 Task: See the cancellation policy of Tiny home in Lac-Beauport, Quebec, Canada.
Action: Mouse moved to (464, 121)
Screenshot: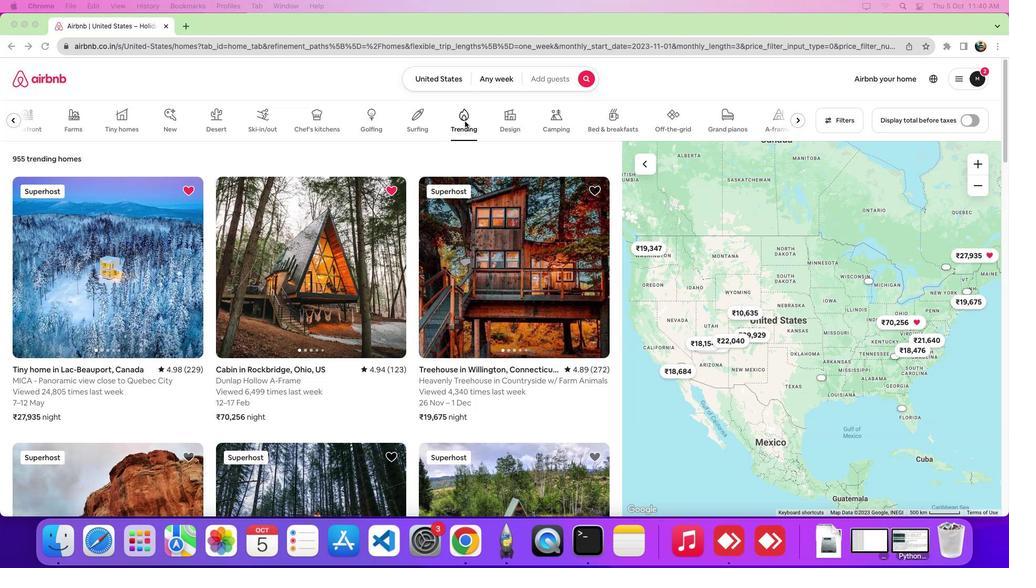 
Action: Mouse pressed left at (464, 121)
Screenshot: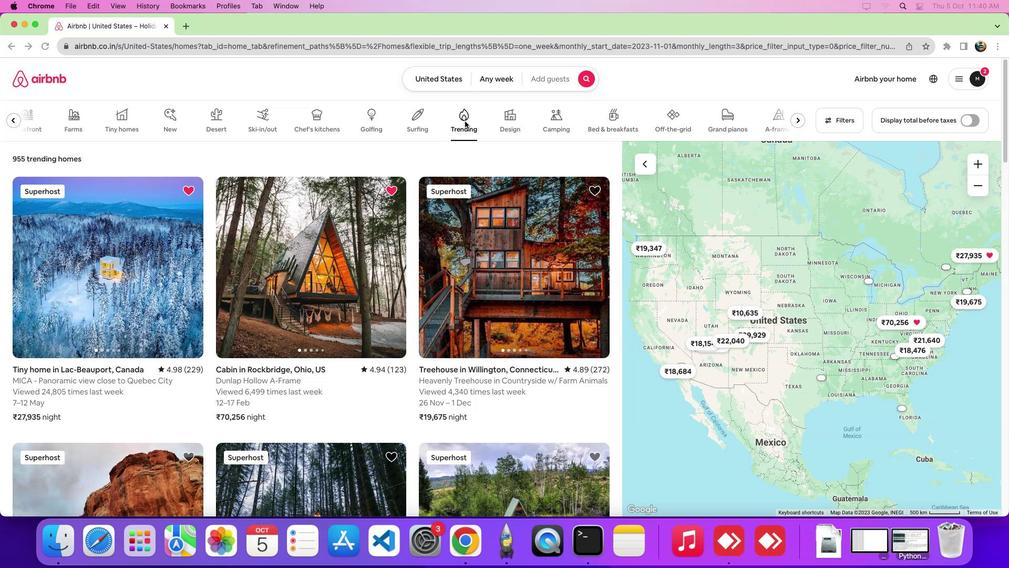 
Action: Mouse moved to (145, 257)
Screenshot: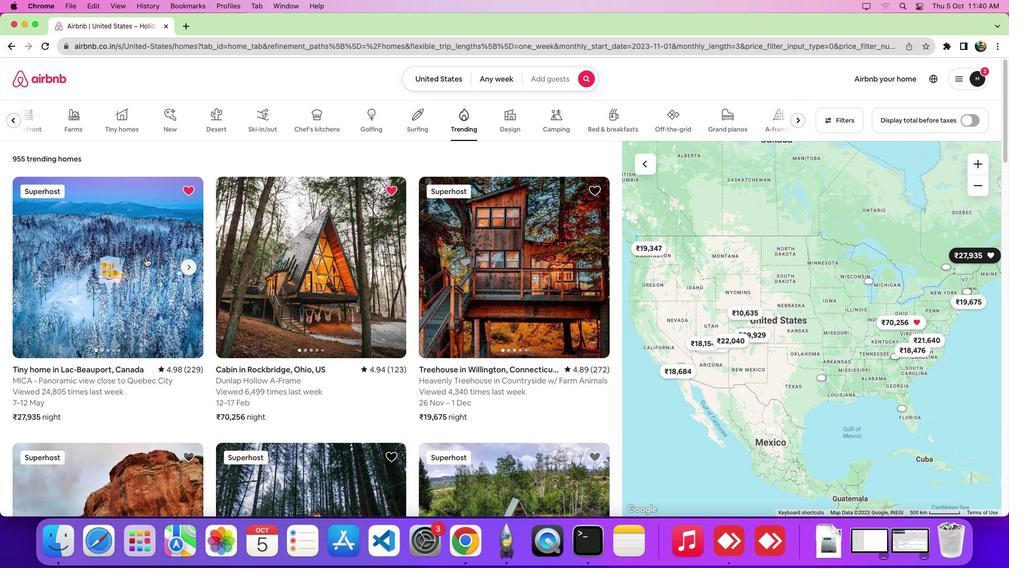 
Action: Mouse pressed left at (145, 257)
Screenshot: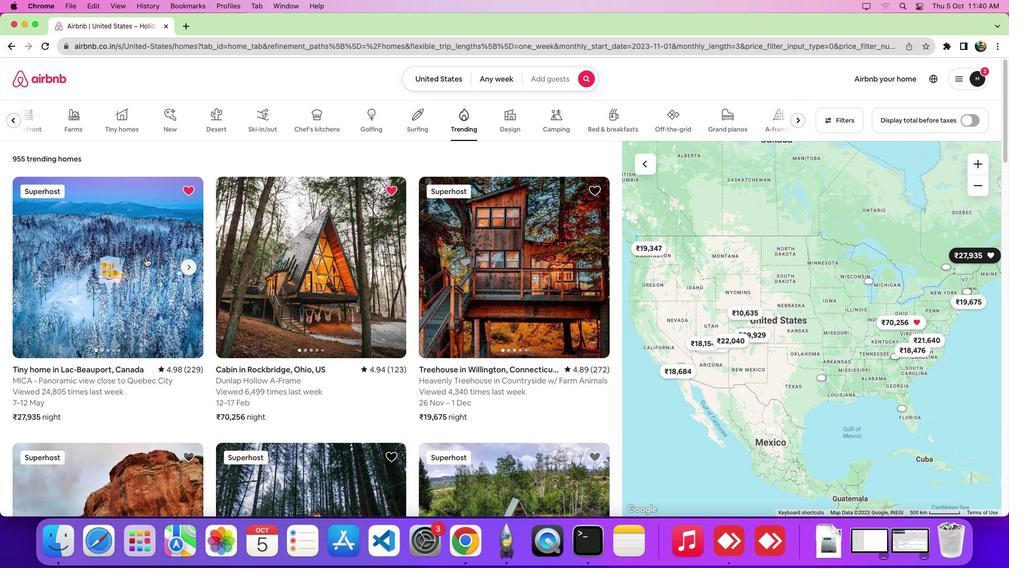 
Action: Mouse moved to (173, 268)
Screenshot: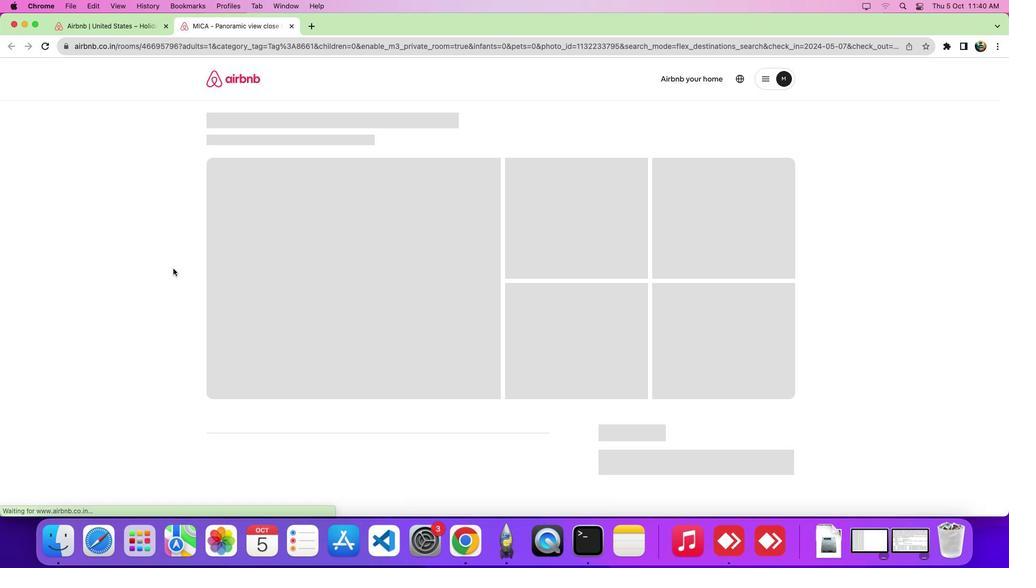 
Action: Mouse scrolled (173, 268) with delta (0, 0)
Screenshot: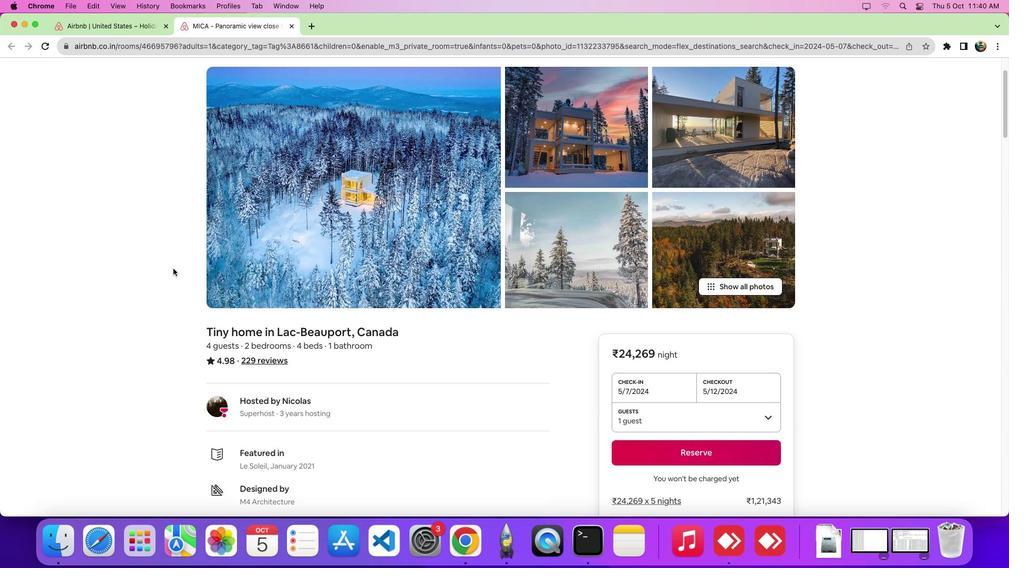 
Action: Mouse scrolled (173, 268) with delta (0, -1)
Screenshot: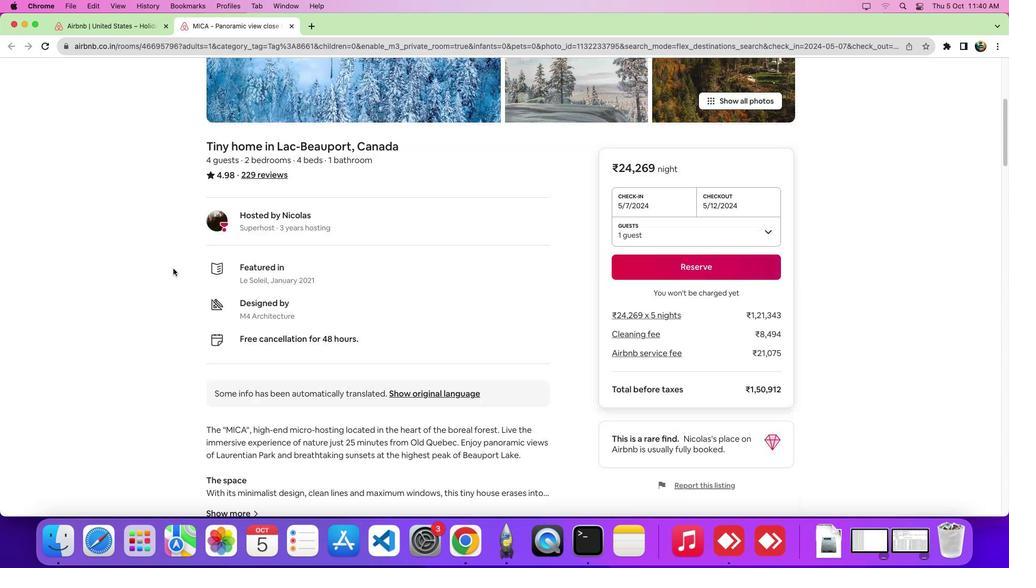 
Action: Mouse scrolled (173, 268) with delta (0, -4)
Screenshot: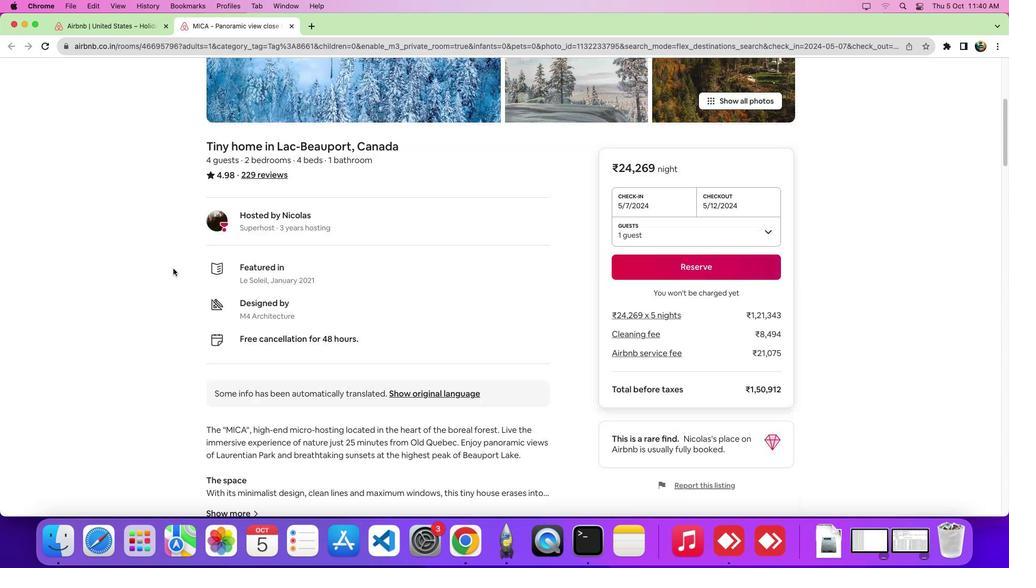 
Action: Mouse scrolled (173, 268) with delta (0, -6)
Screenshot: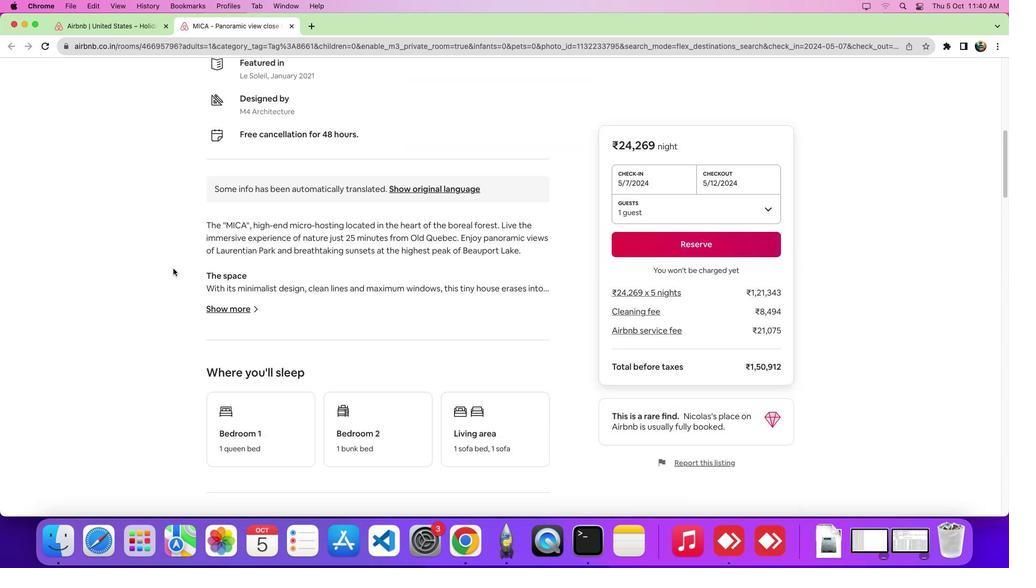 
Action: Mouse scrolled (173, 268) with delta (0, 0)
Screenshot: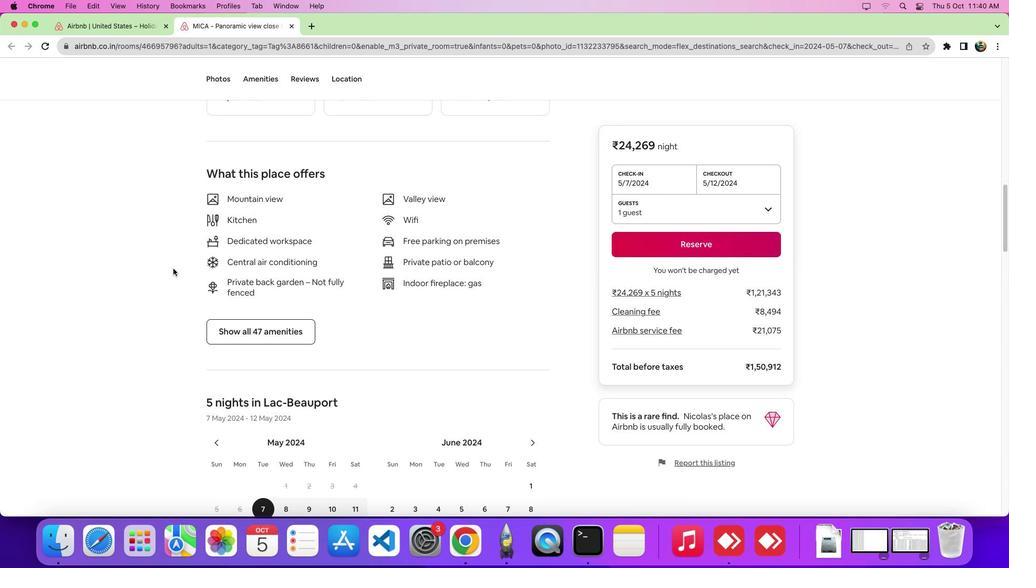 
Action: Mouse scrolled (173, 268) with delta (0, -1)
Screenshot: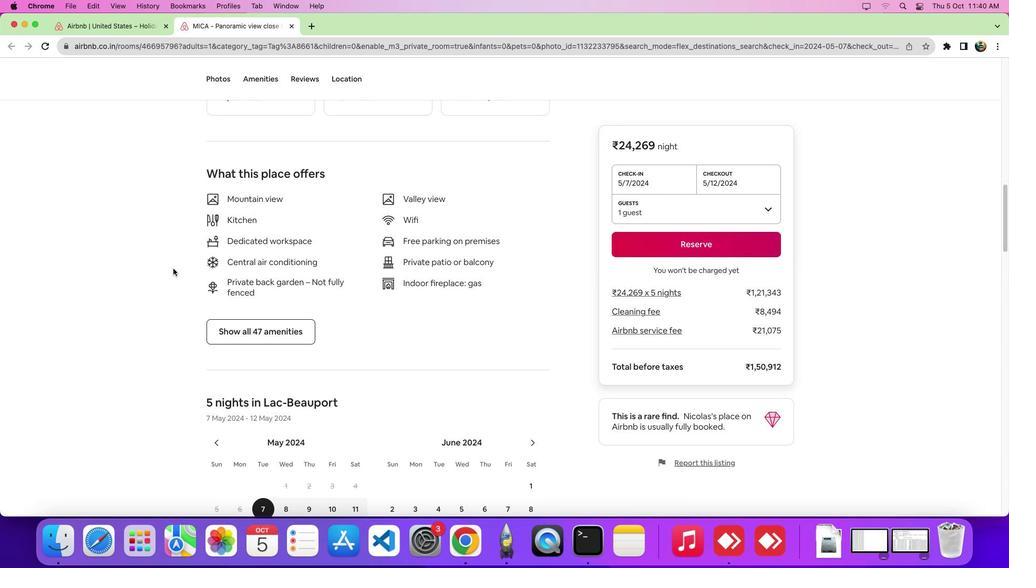 
Action: Mouse scrolled (173, 268) with delta (0, -5)
Screenshot: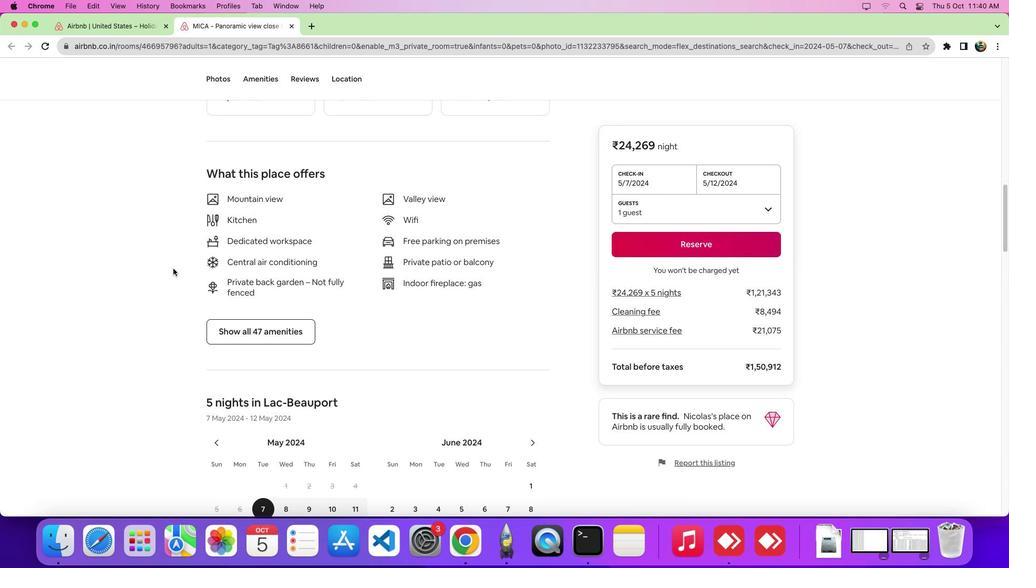 
Action: Mouse scrolled (173, 268) with delta (0, -6)
Screenshot: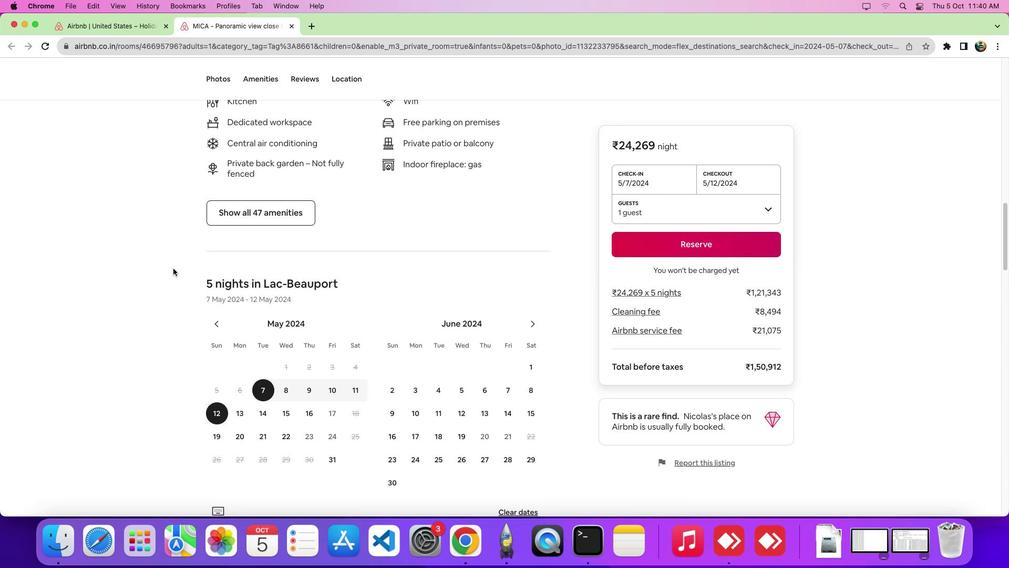 
Action: Mouse scrolled (173, 268) with delta (0, 0)
Screenshot: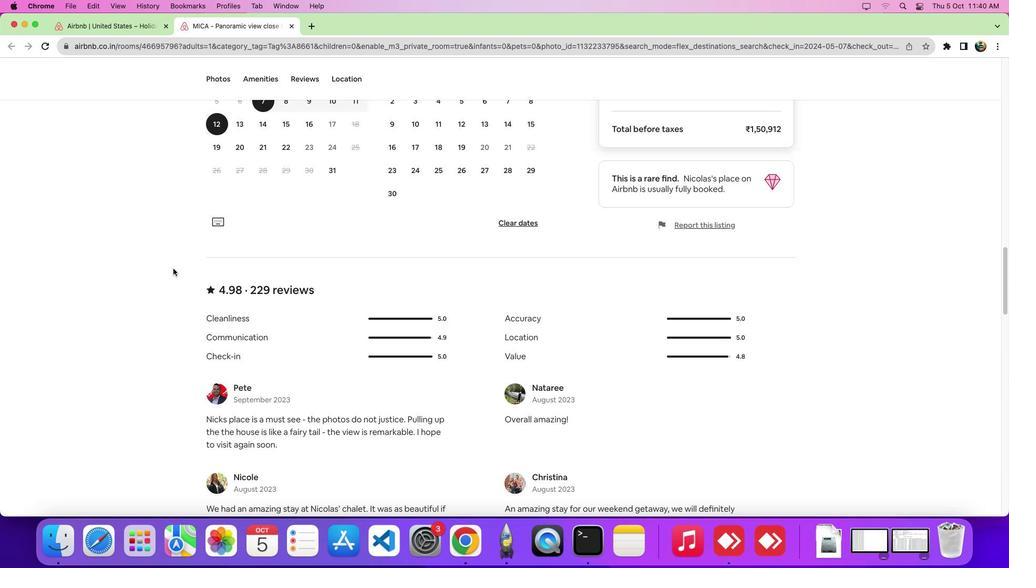 
Action: Mouse scrolled (173, 268) with delta (0, -1)
Screenshot: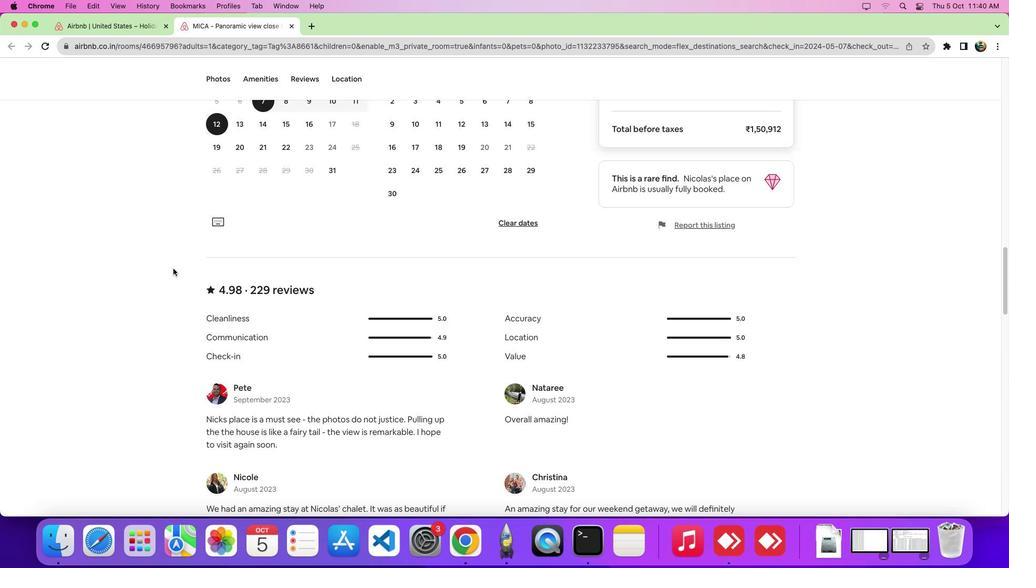 
Action: Mouse scrolled (173, 268) with delta (0, -4)
Screenshot: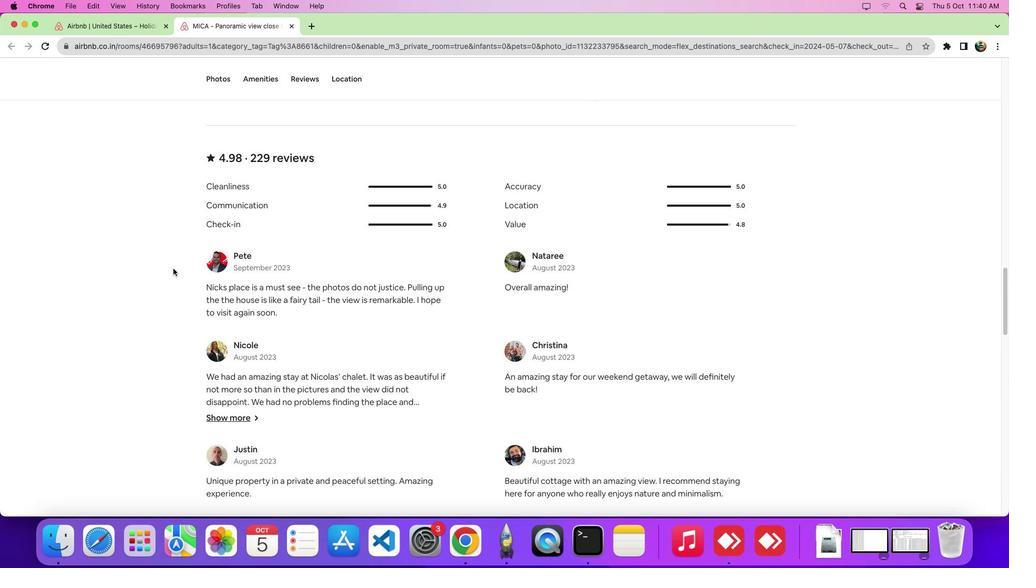 
Action: Mouse scrolled (173, 268) with delta (0, -7)
Screenshot: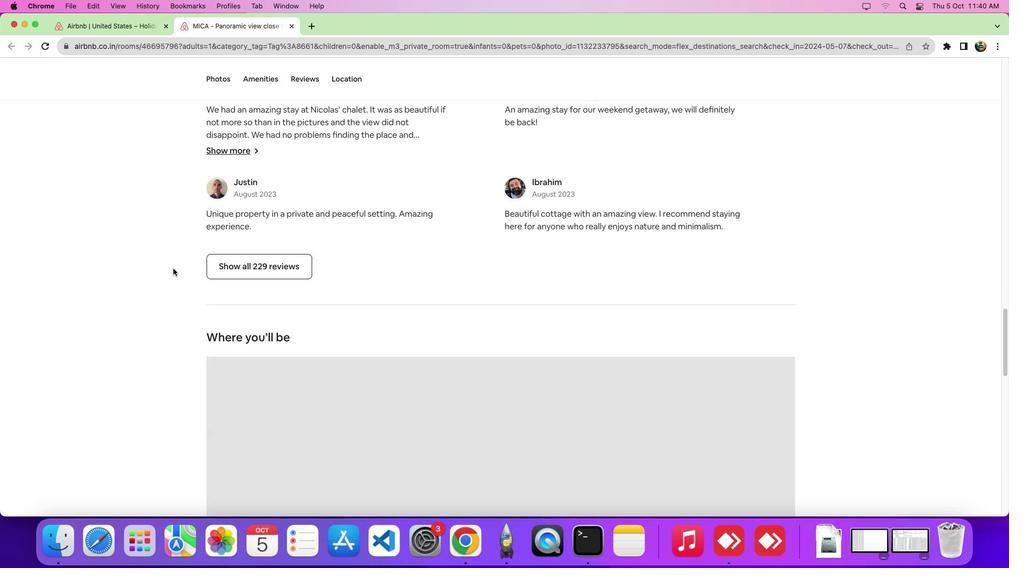 
Action: Mouse moved to (173, 268)
Screenshot: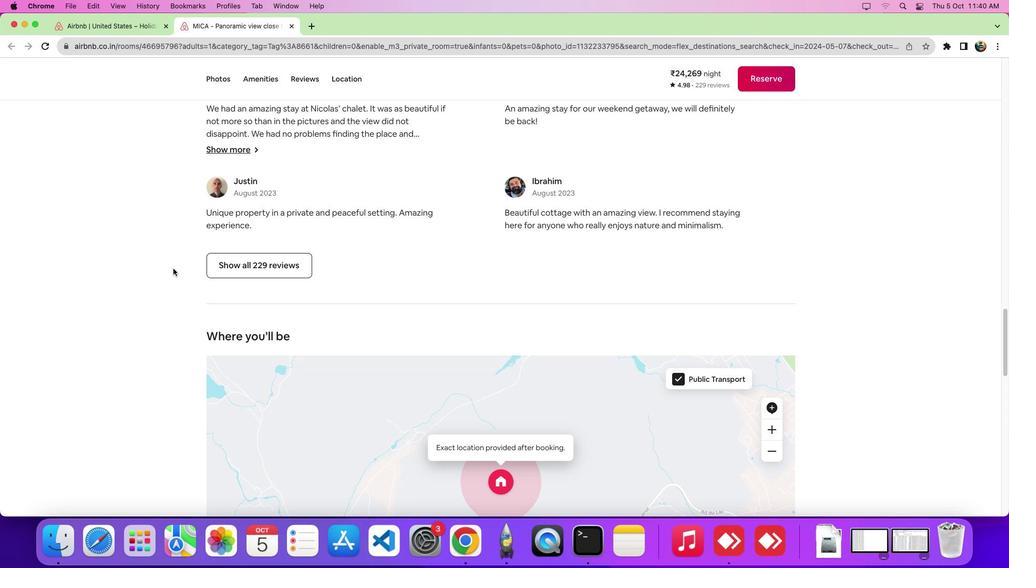 
Action: Mouse scrolled (173, 268) with delta (0, 0)
Screenshot: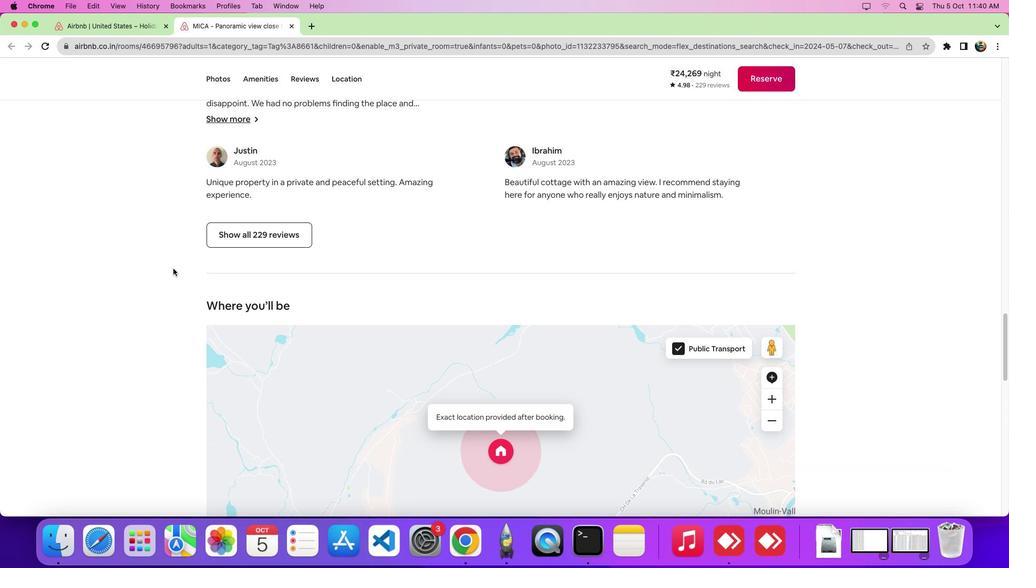 
Action: Mouse scrolled (173, 268) with delta (0, 0)
Screenshot: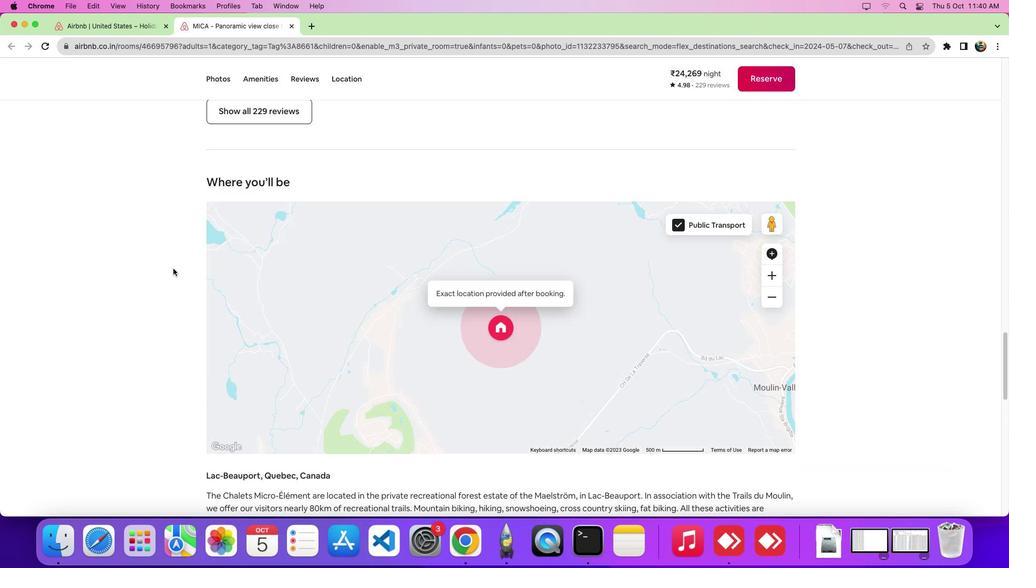 
Action: Mouse scrolled (173, 268) with delta (0, -3)
Screenshot: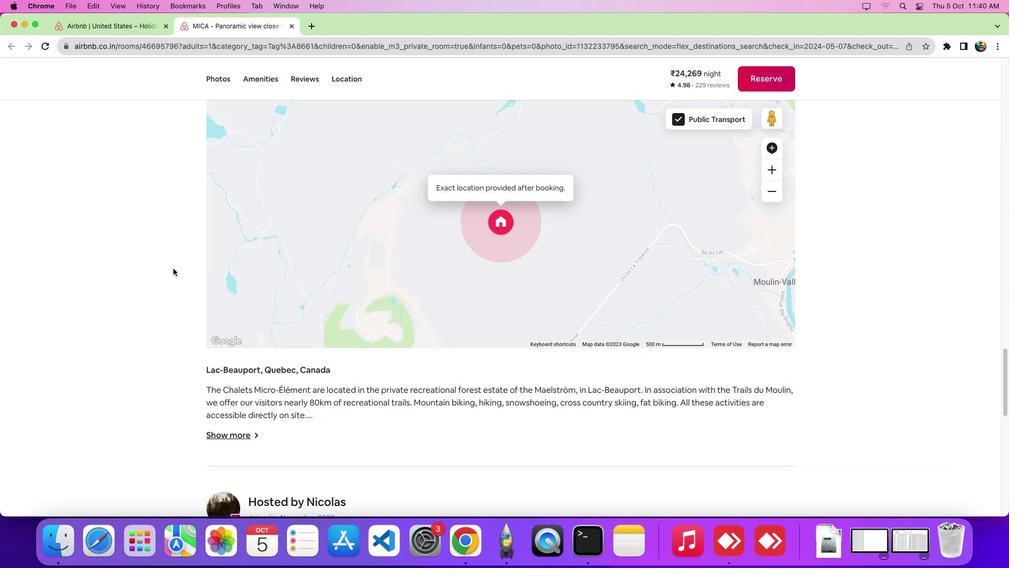 
Action: Mouse scrolled (173, 268) with delta (0, -5)
Screenshot: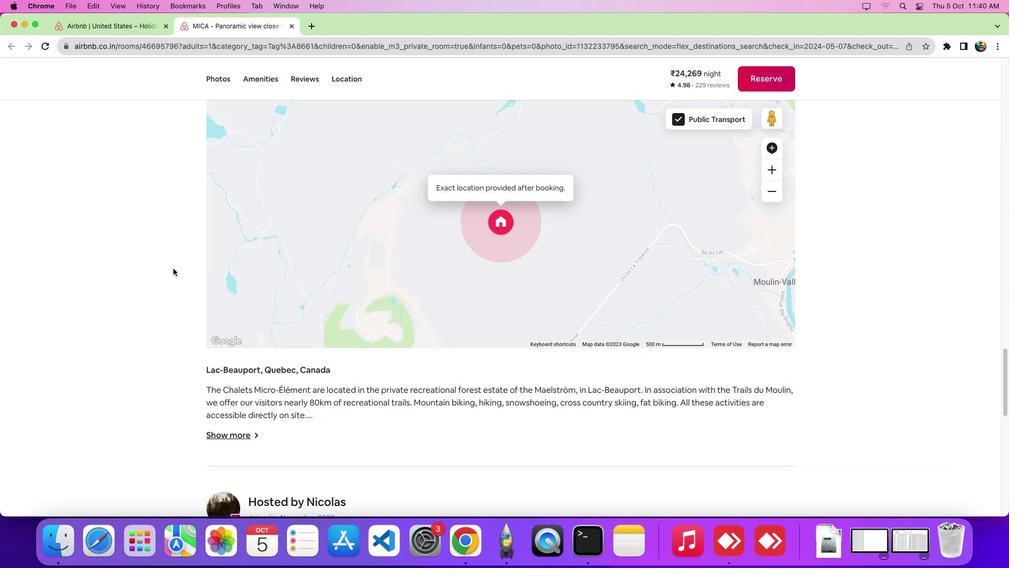 
Action: Mouse scrolled (173, 268) with delta (0, 0)
Screenshot: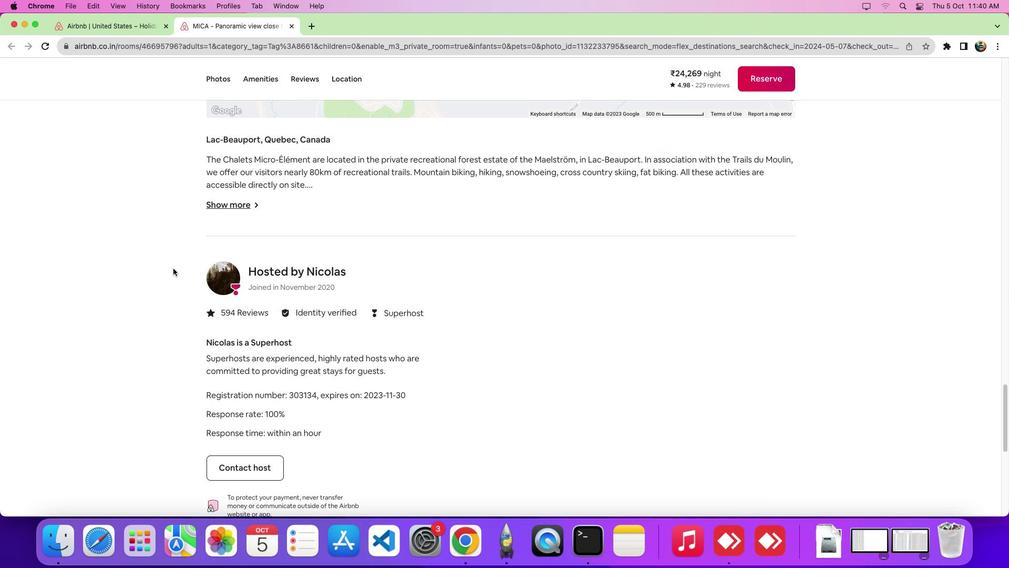 
Action: Mouse scrolled (173, 268) with delta (0, 0)
Screenshot: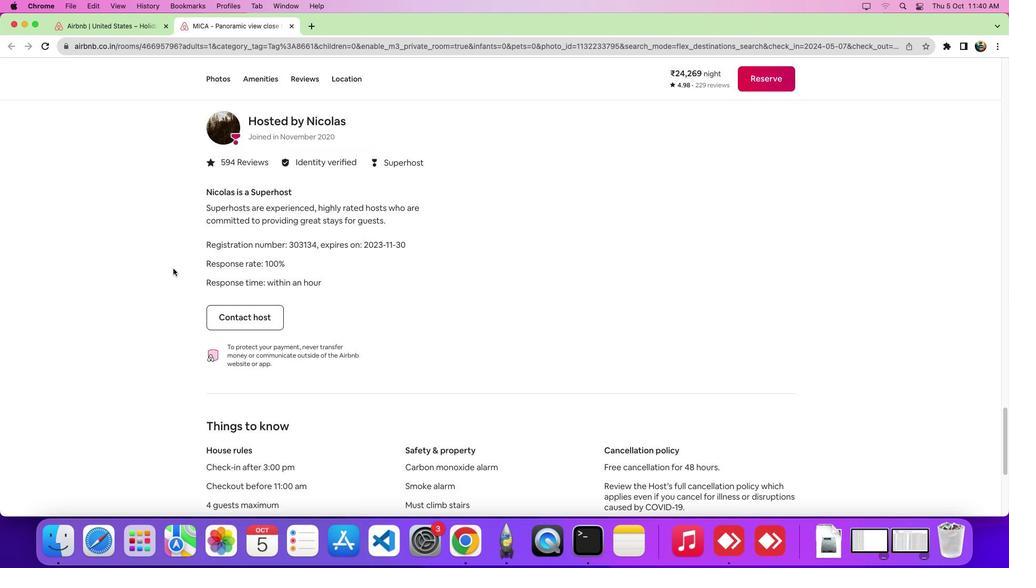
Action: Mouse scrolled (173, 268) with delta (0, -4)
Screenshot: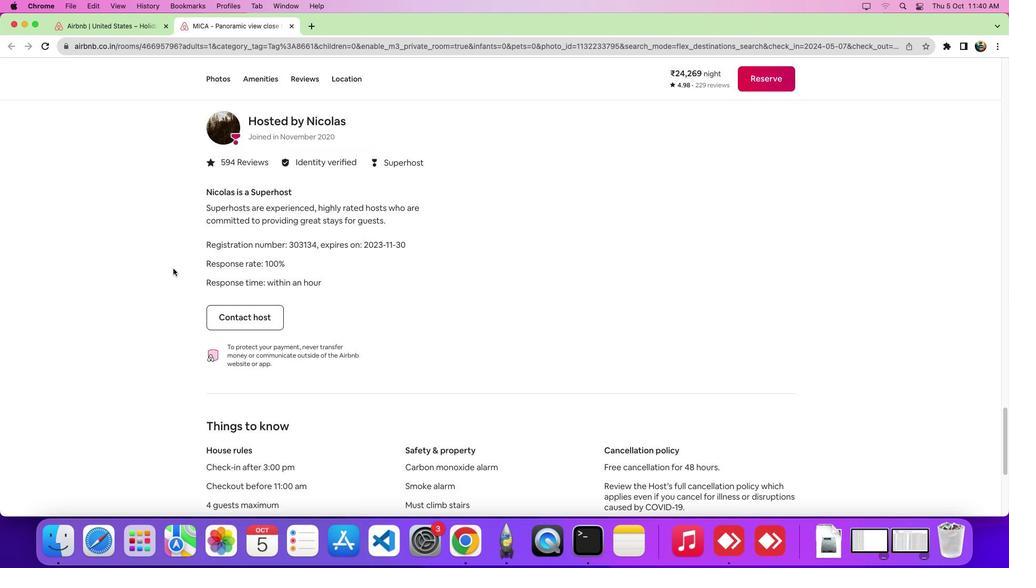
Action: Mouse scrolled (173, 268) with delta (0, -6)
Screenshot: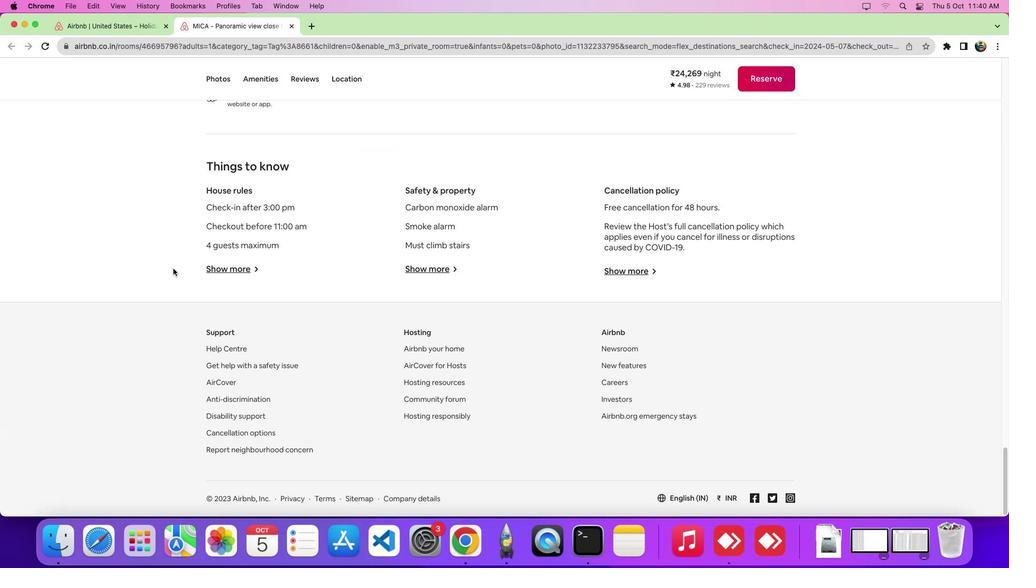 
Action: Mouse moved to (606, 270)
Screenshot: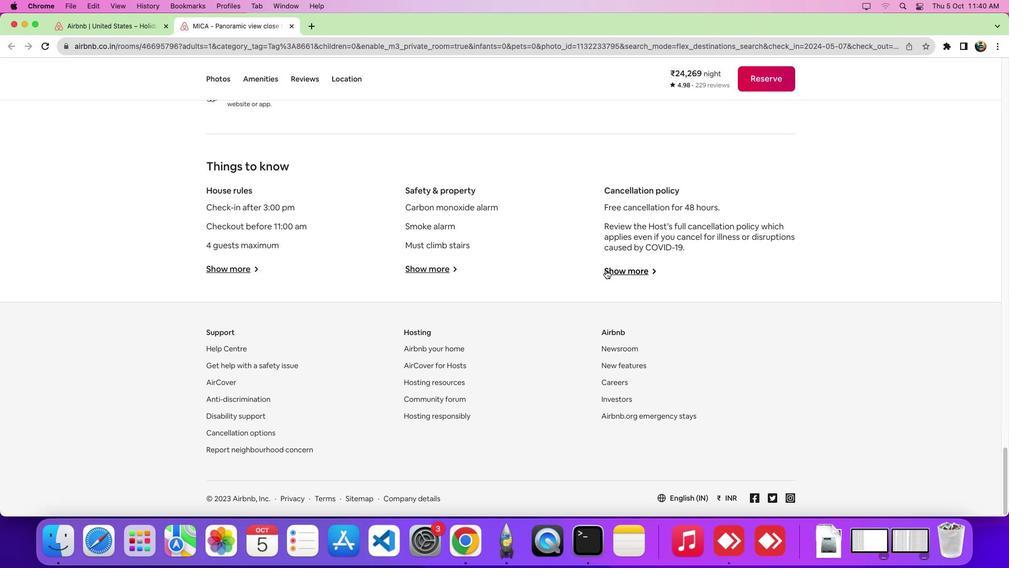 
Action: Mouse pressed left at (606, 270)
Screenshot: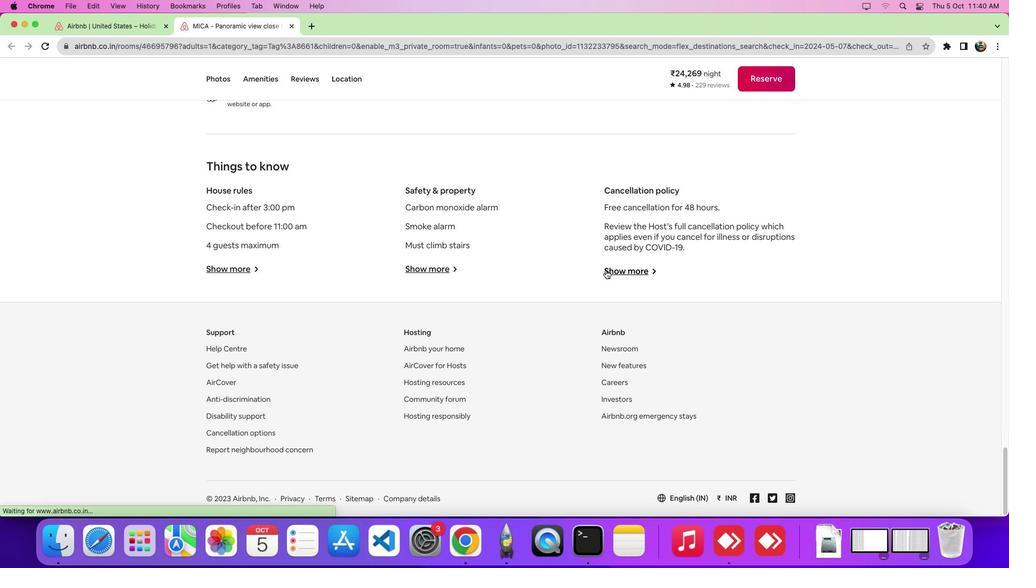 
